Task: Add Attachment from Trello to Card Card0000000042 in Board Board0000000011 in Workspace WS0000000004 in Trello. Add Cover Blue to Card Card0000000042 in Board Board0000000011 in Workspace WS0000000004 in Trello. Add "Copy Card To …" Button titled Button0000000042 to "bottom" of the list "To Do" to Card Card0000000042 in Board Board0000000011 in Workspace WS0000000004 in Trello. Add Description DS0000000042 to Card Card0000000042 in Board Board0000000011 in Workspace WS0000000004 in Trello. Add Comment CM0000000042 to Card Card0000000042 in Board Board0000000011 in Workspace WS0000000004 in Trello
Action: Mouse moved to (386, 383)
Screenshot: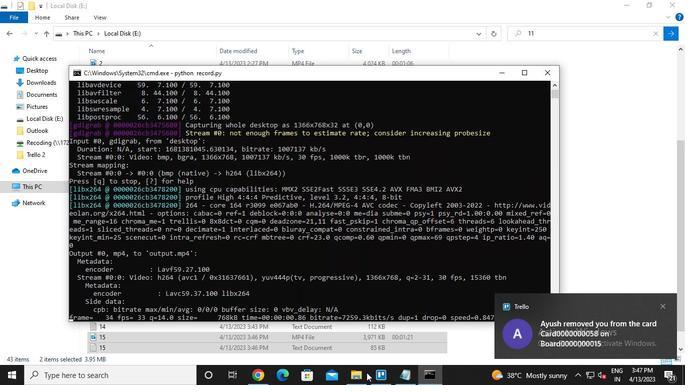 
Action: Mouse pressed left at (386, 383)
Screenshot: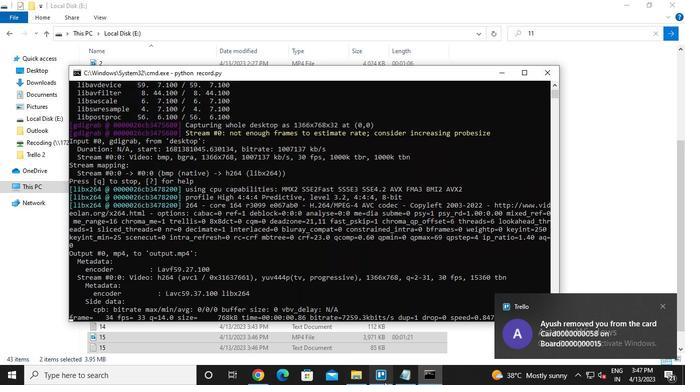 
Action: Mouse moved to (205, 188)
Screenshot: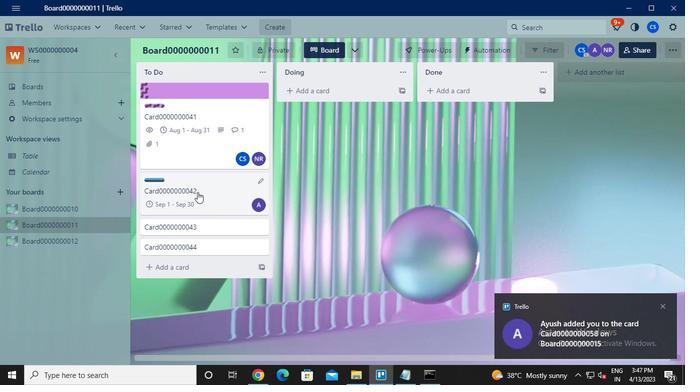 
Action: Mouse pressed left at (205, 188)
Screenshot: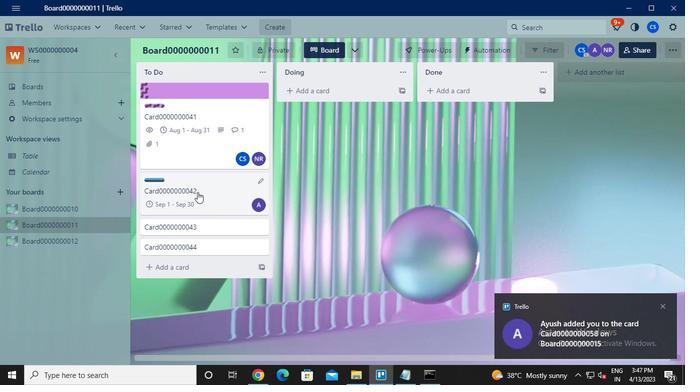 
Action: Mouse moved to (473, 206)
Screenshot: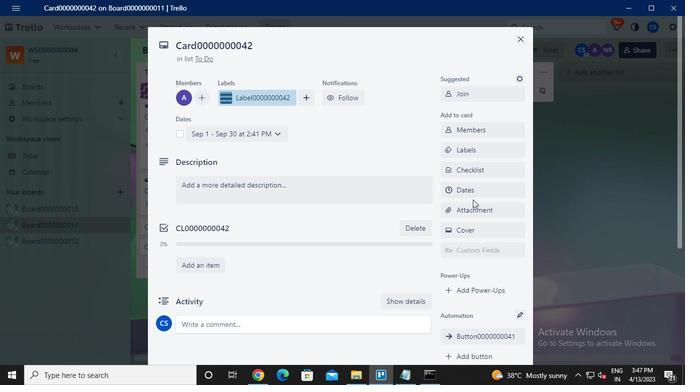 
Action: Mouse pressed left at (473, 206)
Screenshot: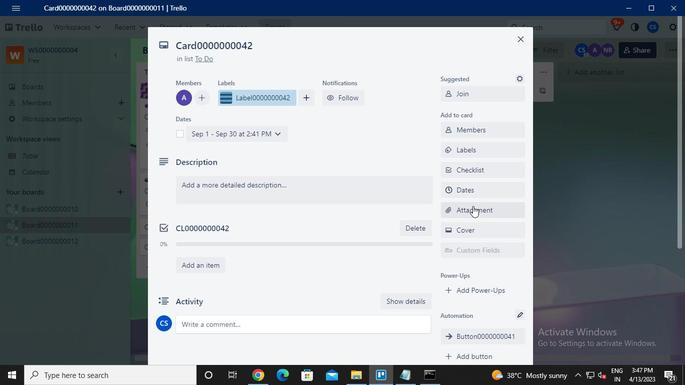 
Action: Mouse moved to (479, 114)
Screenshot: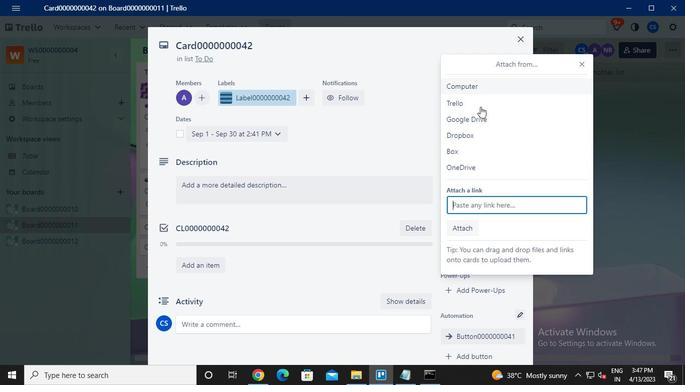 
Action: Mouse pressed left at (479, 114)
Screenshot: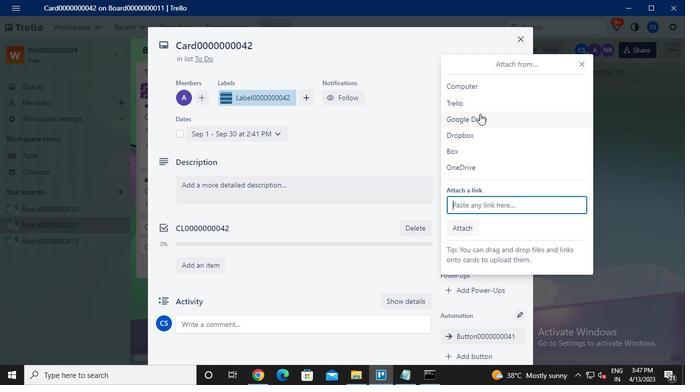 
Action: Mouse moved to (152, 169)
Screenshot: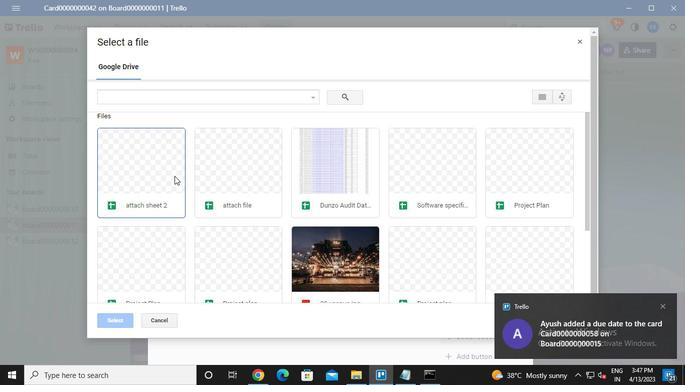 
Action: Mouse pressed left at (152, 169)
Screenshot: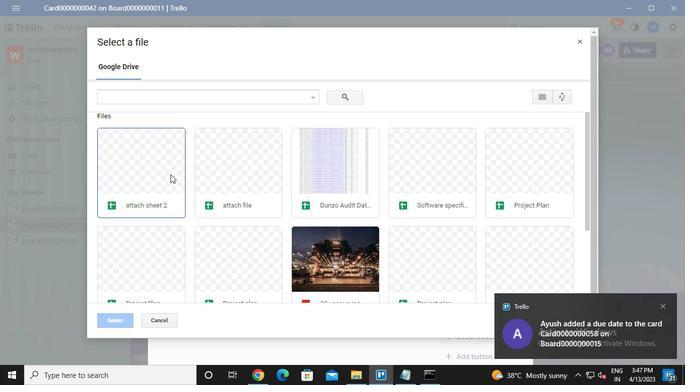 
Action: Mouse pressed left at (152, 169)
Screenshot: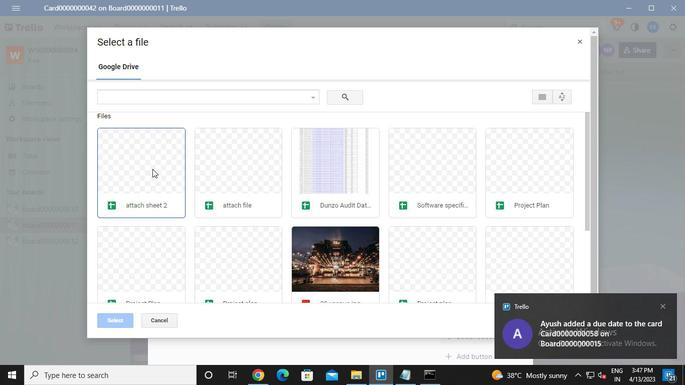 
Action: Mouse moved to (476, 226)
Screenshot: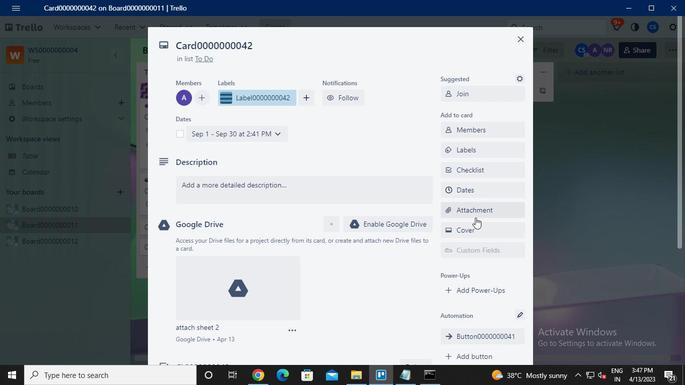 
Action: Mouse pressed left at (476, 226)
Screenshot: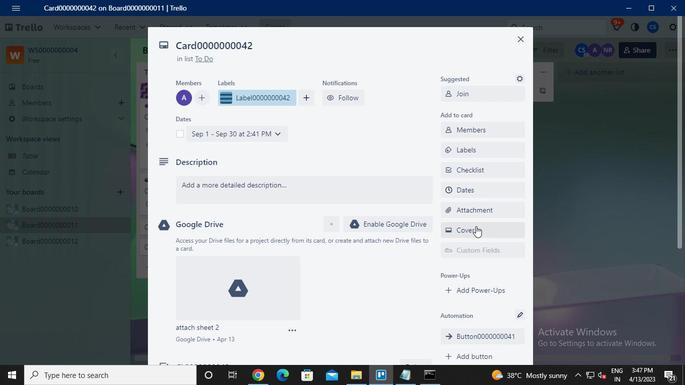 
Action: Mouse moved to (461, 184)
Screenshot: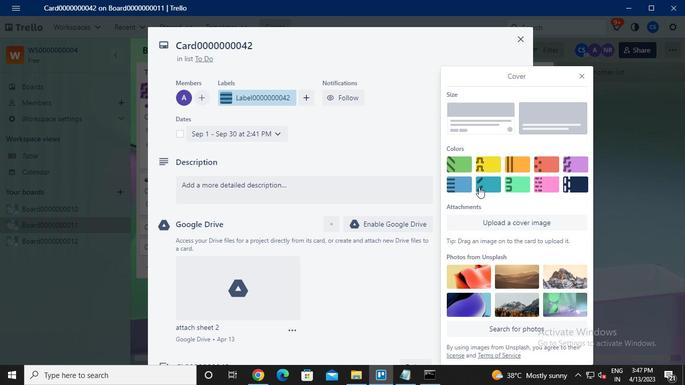 
Action: Mouse pressed left at (461, 184)
Screenshot: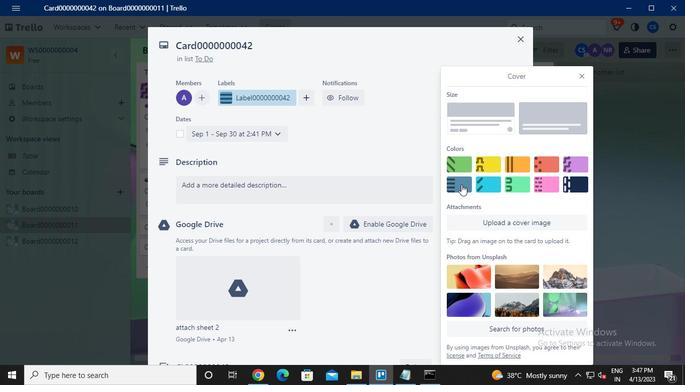
Action: Mouse moved to (587, 58)
Screenshot: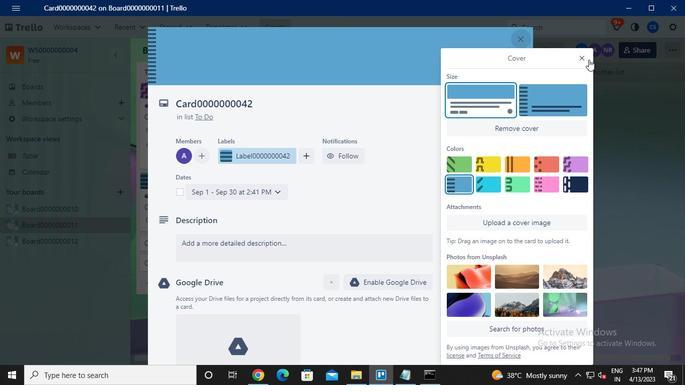 
Action: Mouse pressed left at (587, 58)
Screenshot: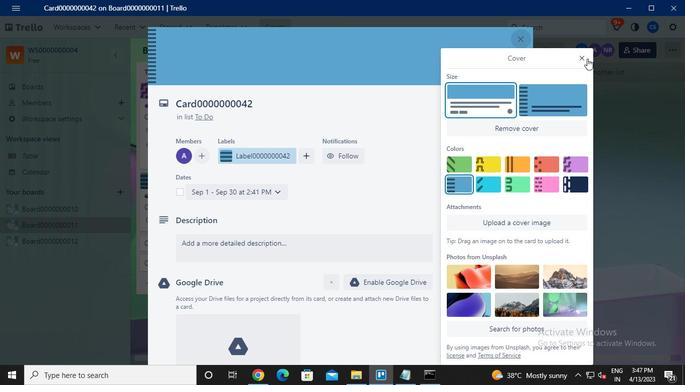 
Action: Mouse moved to (477, 193)
Screenshot: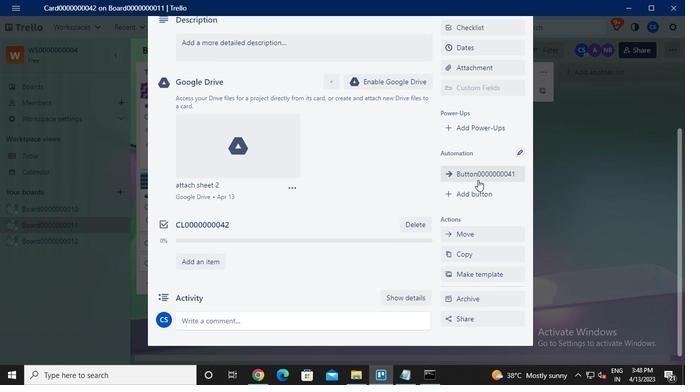 
Action: Mouse pressed left at (477, 193)
Screenshot: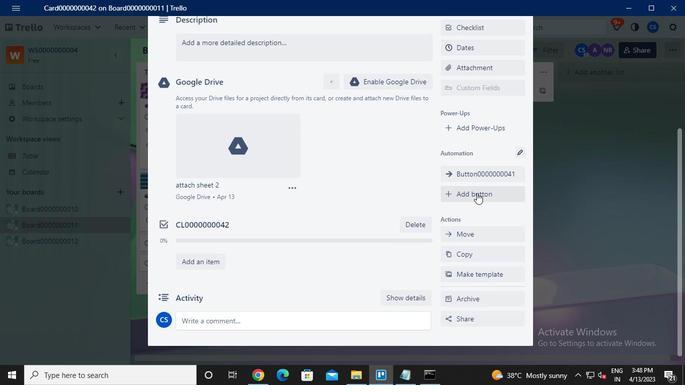 
Action: Mouse moved to (495, 116)
Screenshot: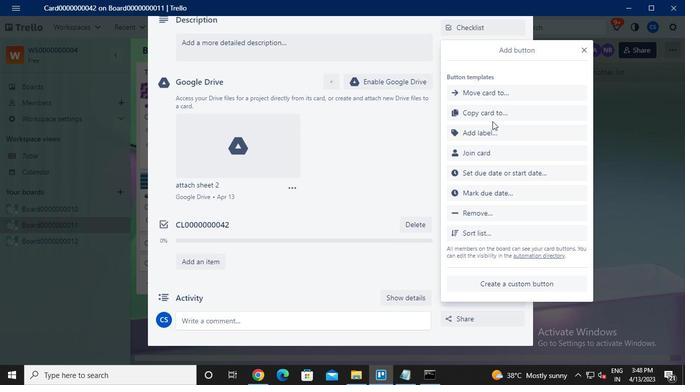 
Action: Mouse pressed left at (495, 116)
Screenshot: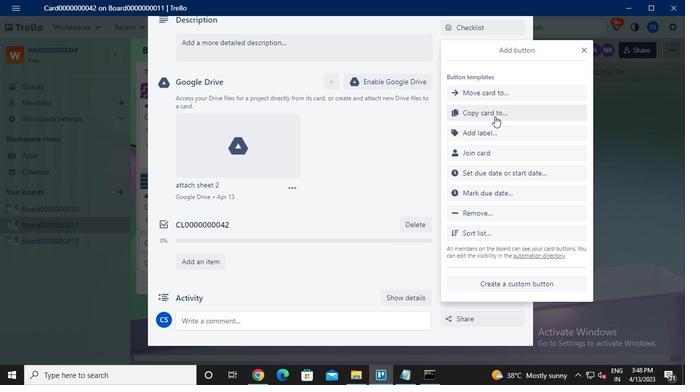 
Action: Mouse moved to (490, 120)
Screenshot: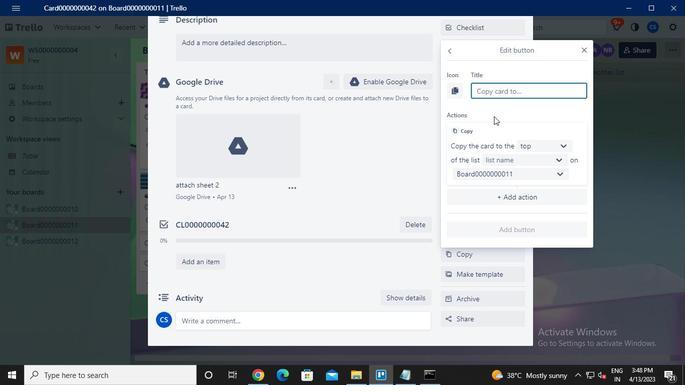 
Action: Keyboard Key.caps_lock
Screenshot: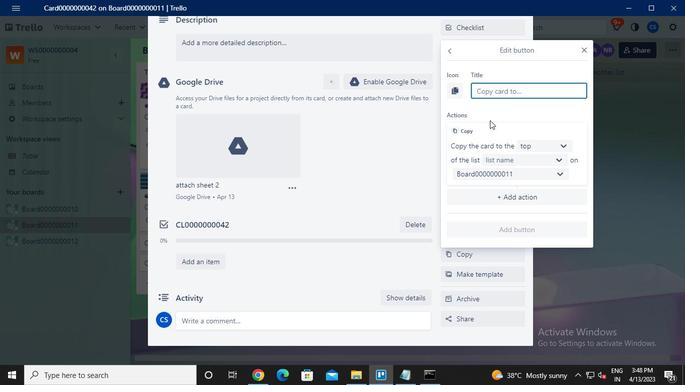 
Action: Keyboard Key.caps_lock
Screenshot: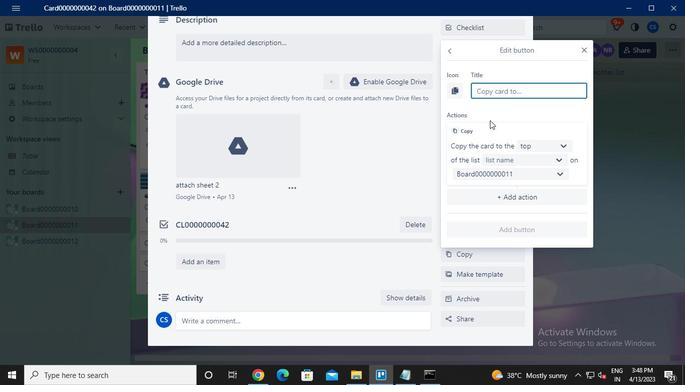 
Action: Keyboard b
Screenshot: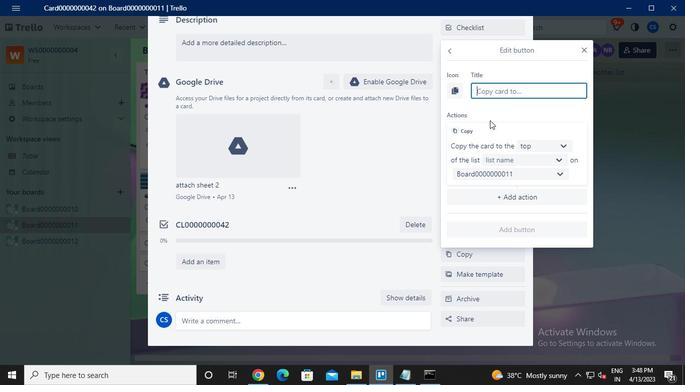
Action: Keyboard Key.caps_lock
Screenshot: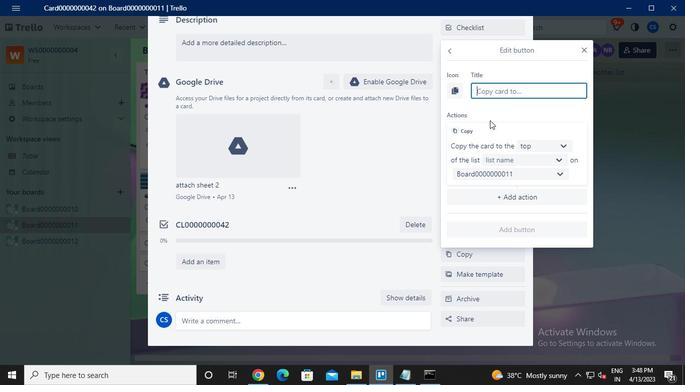
Action: Keyboard u
Screenshot: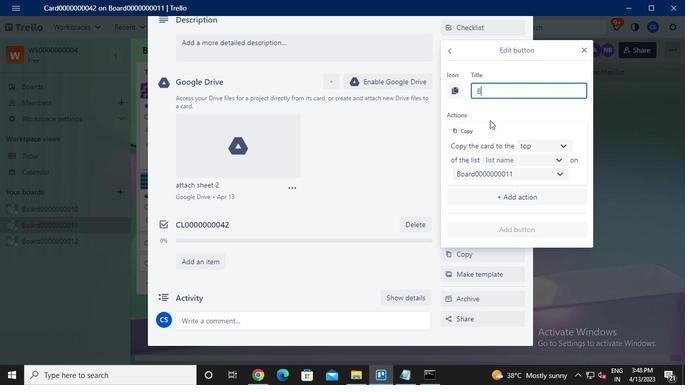 
Action: Keyboard t
Screenshot: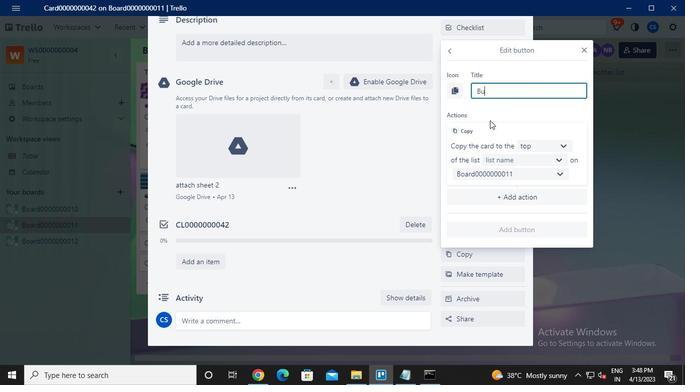 
Action: Keyboard t
Screenshot: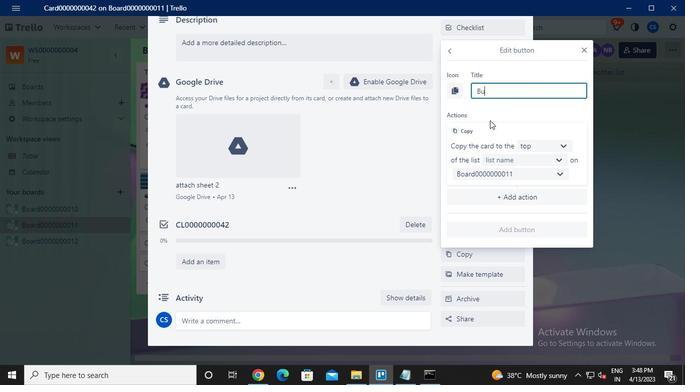 
Action: Keyboard o
Screenshot: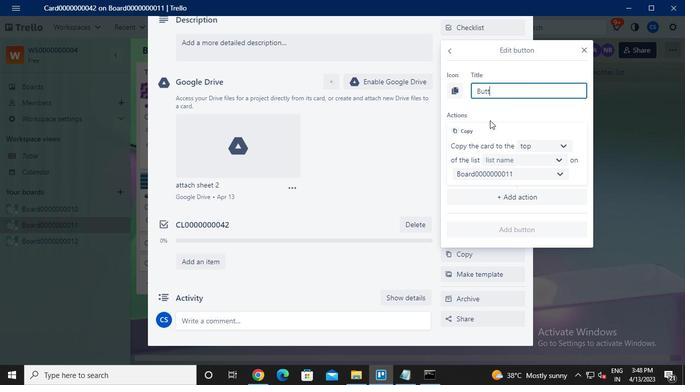 
Action: Keyboard n
Screenshot: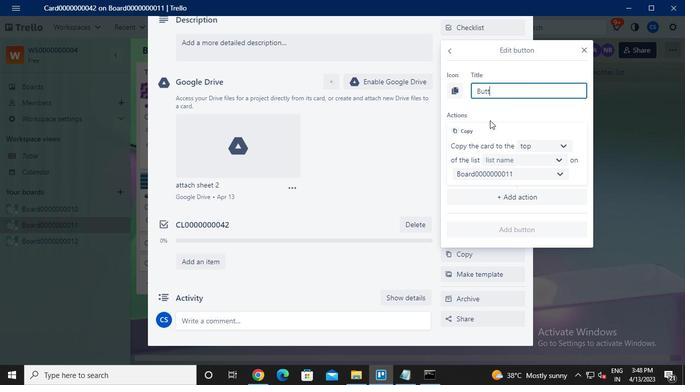 
Action: Keyboard <96>
Screenshot: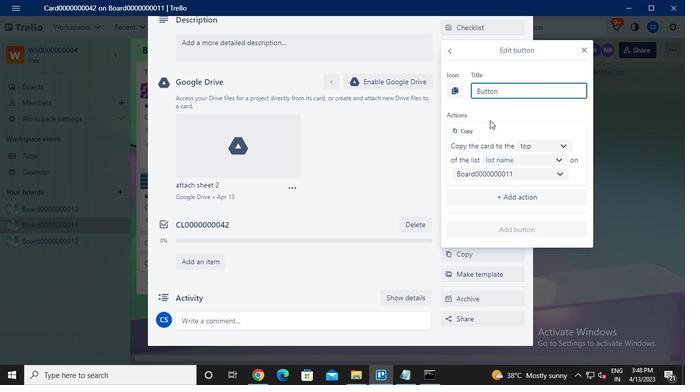 
Action: Keyboard <96>
Screenshot: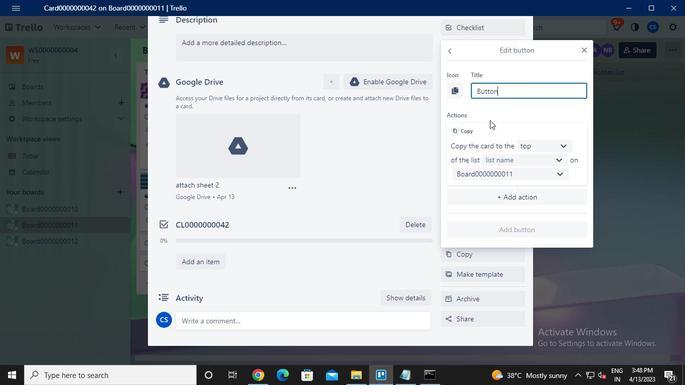
Action: Keyboard <96>
Screenshot: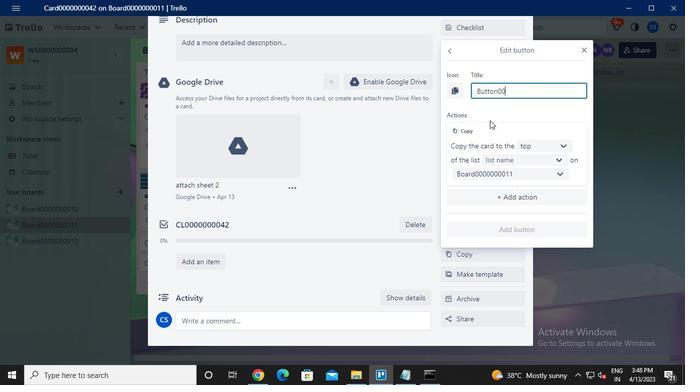 
Action: Keyboard <96>
Screenshot: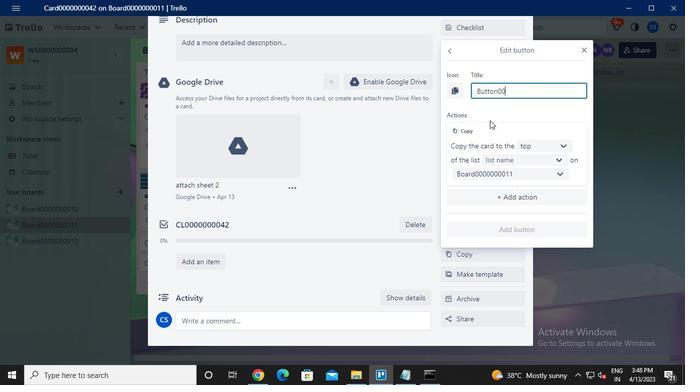 
Action: Keyboard <96>
Screenshot: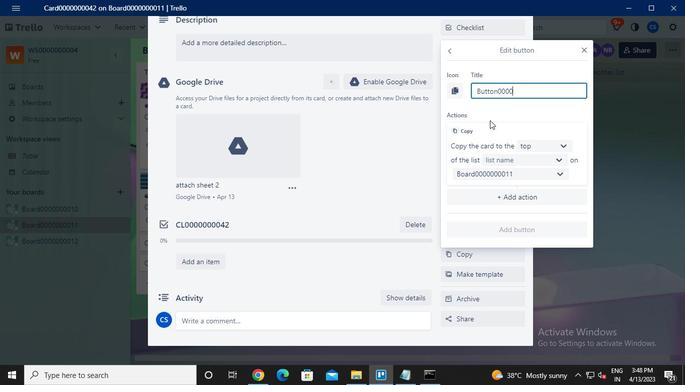 
Action: Keyboard <96>
Screenshot: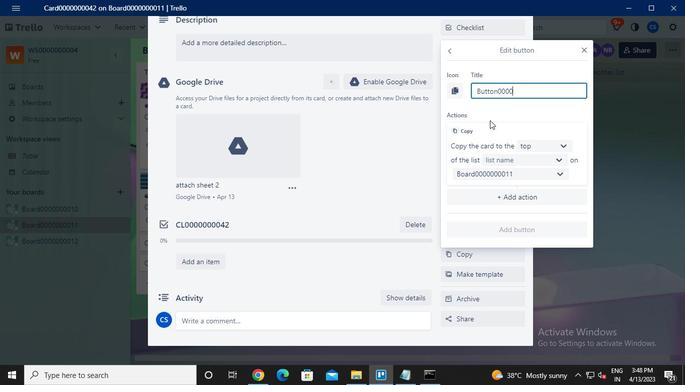 
Action: Keyboard <96>
Screenshot: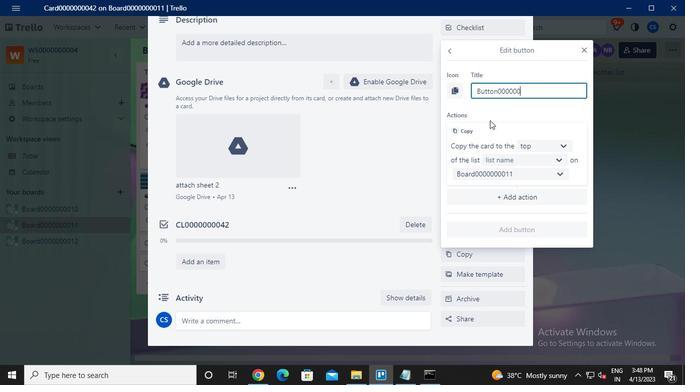 
Action: Keyboard <96>
Screenshot: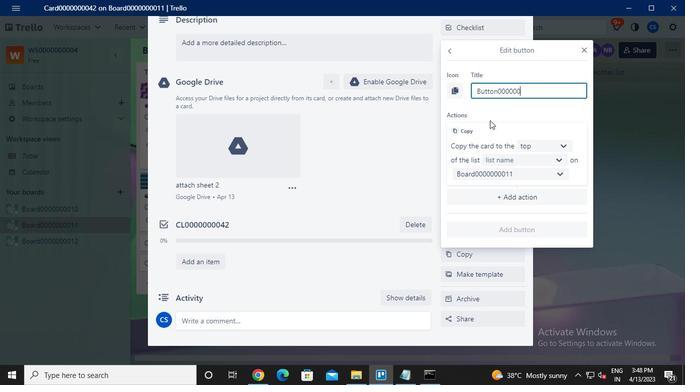 
Action: Keyboard <100>
Screenshot: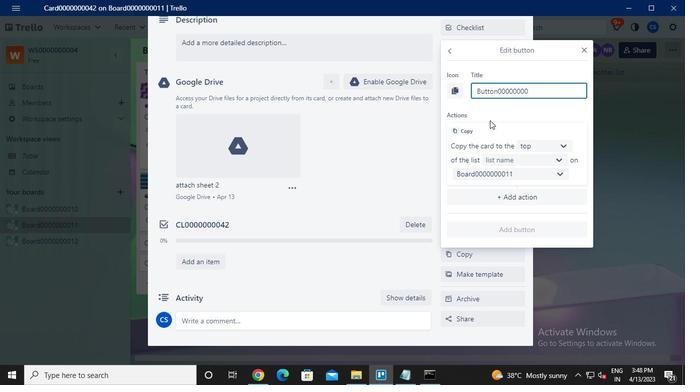 
Action: Keyboard <98>
Screenshot: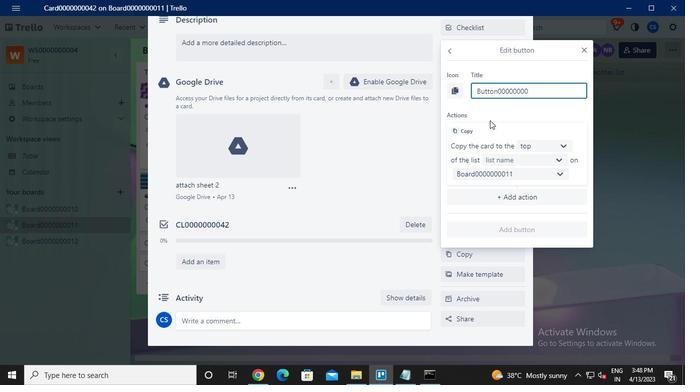 
Action: Mouse moved to (525, 162)
Screenshot: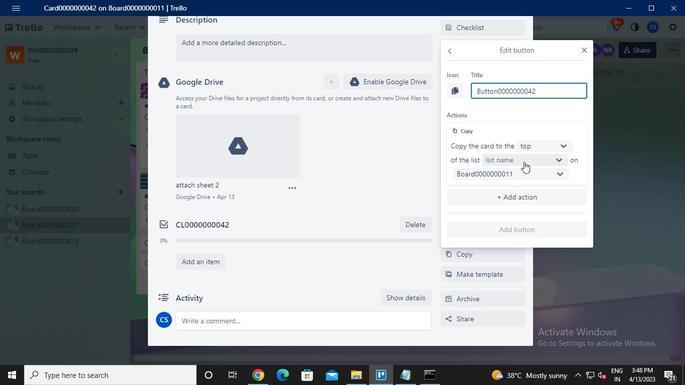 
Action: Mouse pressed left at (525, 162)
Screenshot: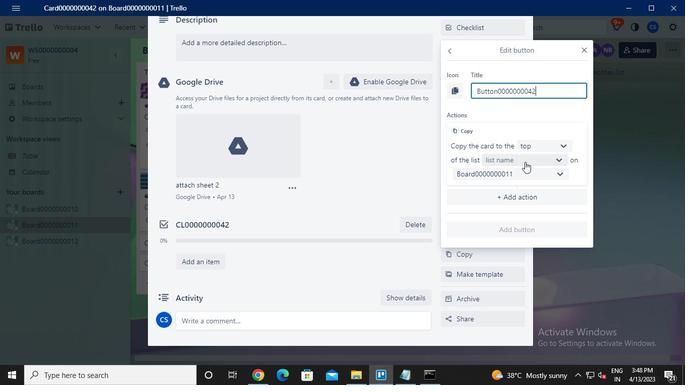 
Action: Mouse moved to (515, 186)
Screenshot: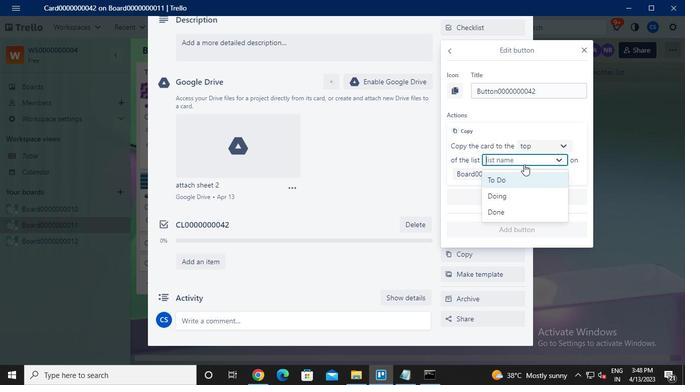 
Action: Mouse pressed left at (515, 186)
Screenshot: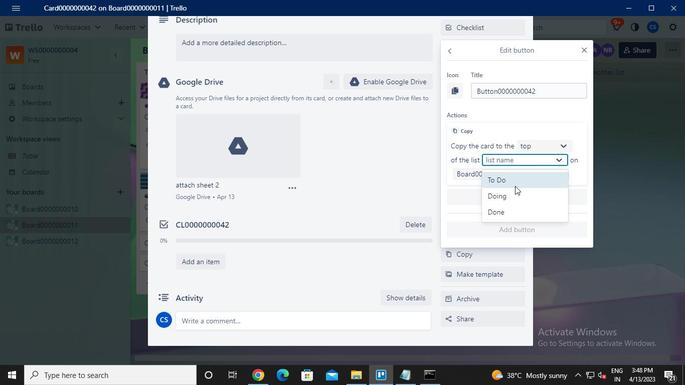 
Action: Mouse moved to (521, 230)
Screenshot: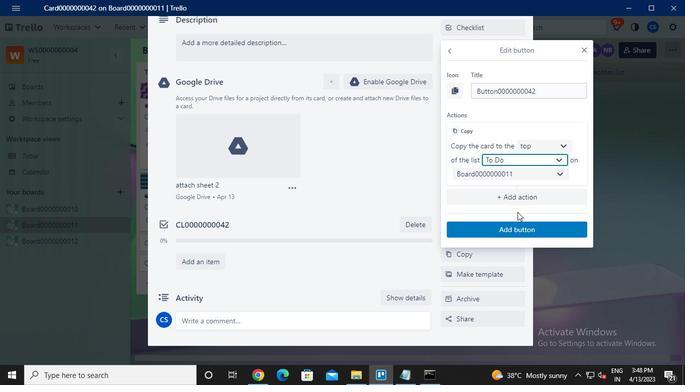
Action: Mouse pressed left at (521, 230)
Screenshot: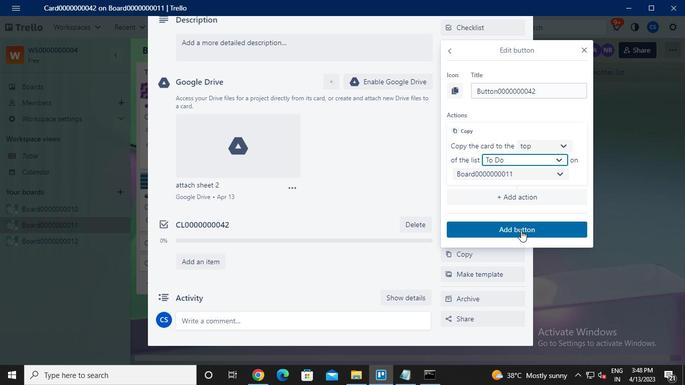 
Action: Mouse moved to (262, 195)
Screenshot: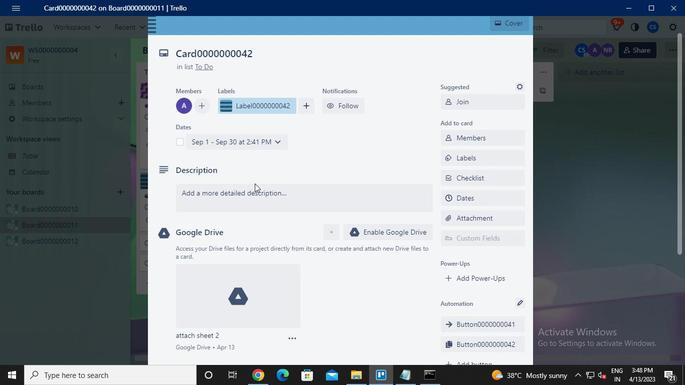 
Action: Mouse pressed left at (262, 195)
Screenshot: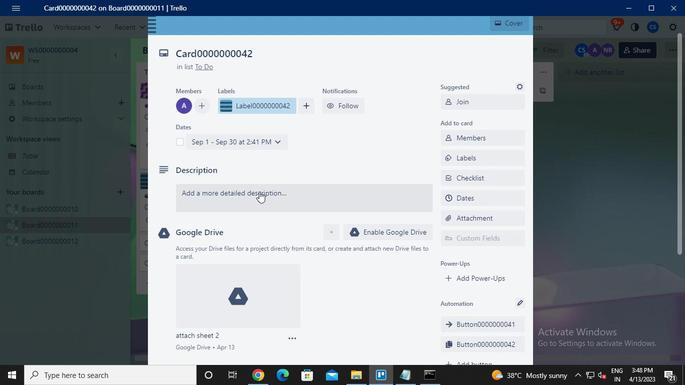
Action: Keyboard Key.caps_lock
Screenshot: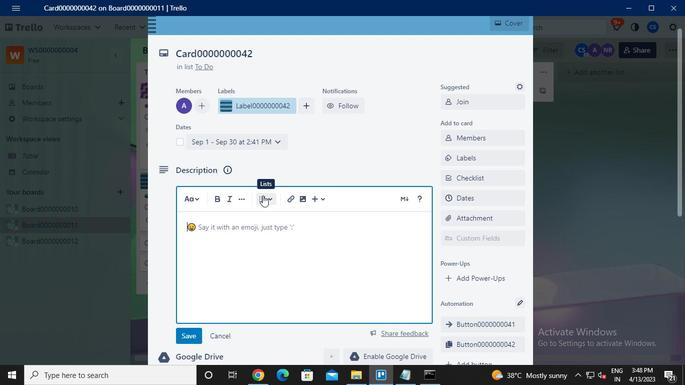 
Action: Keyboard d
Screenshot: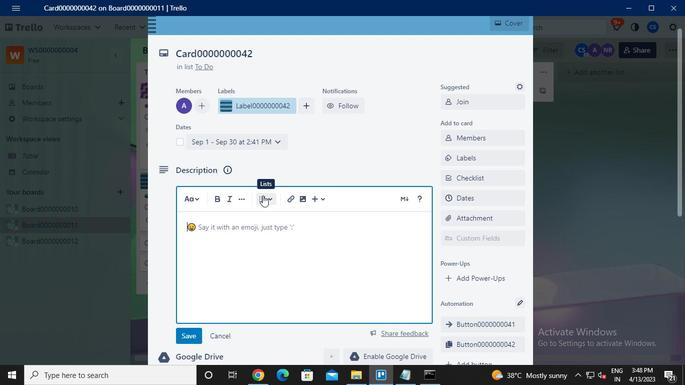 
Action: Keyboard s
Screenshot: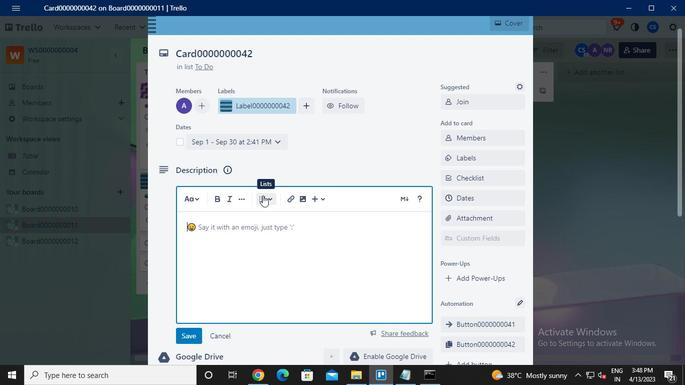 
Action: Keyboard <96>
Screenshot: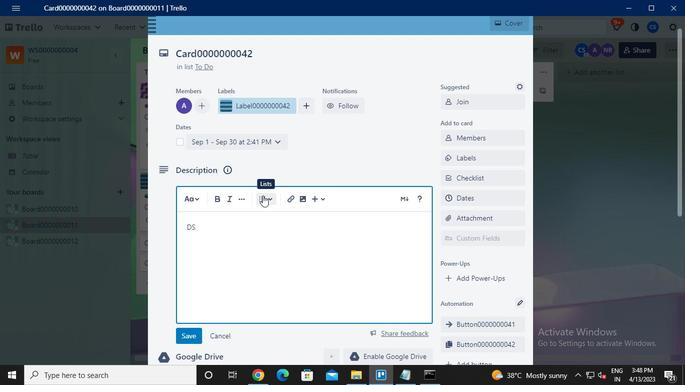 
Action: Keyboard <96>
Screenshot: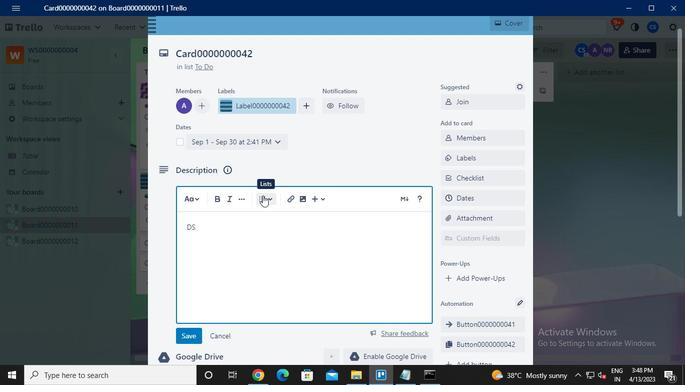 
Action: Keyboard <96>
Screenshot: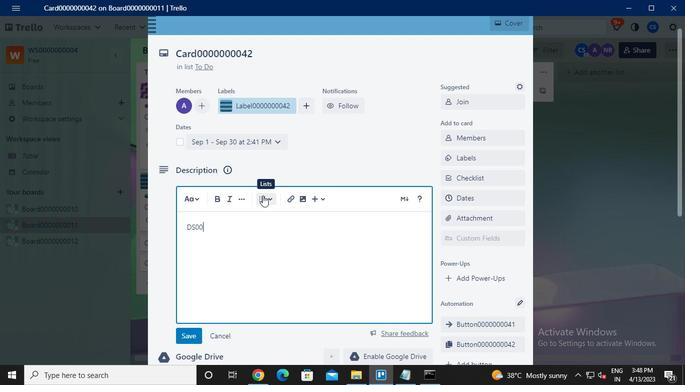 
Action: Keyboard <96>
Screenshot: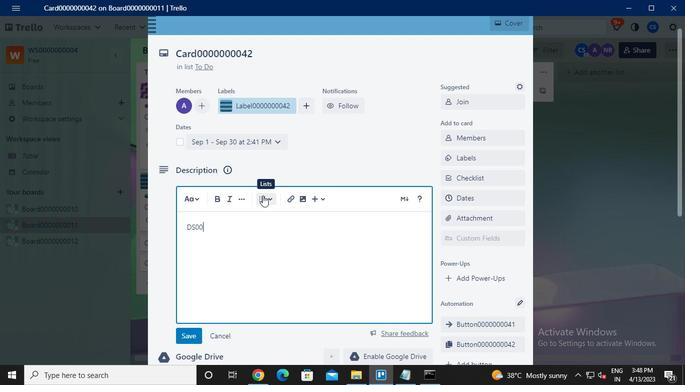 
Action: Keyboard <96>
Screenshot: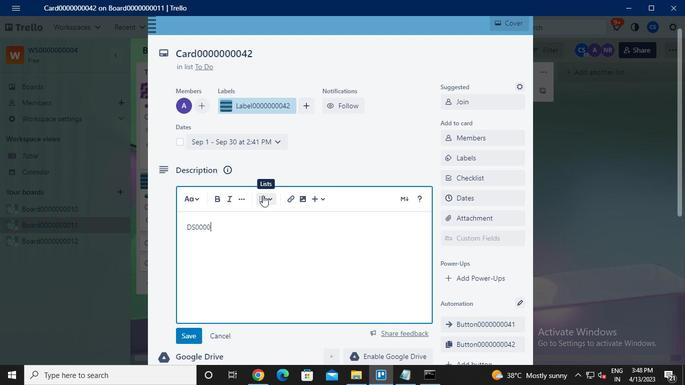 
Action: Keyboard <96>
Screenshot: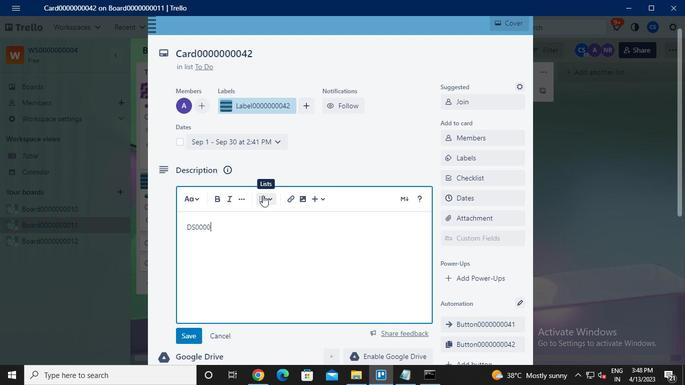
Action: Keyboard <96>
Screenshot: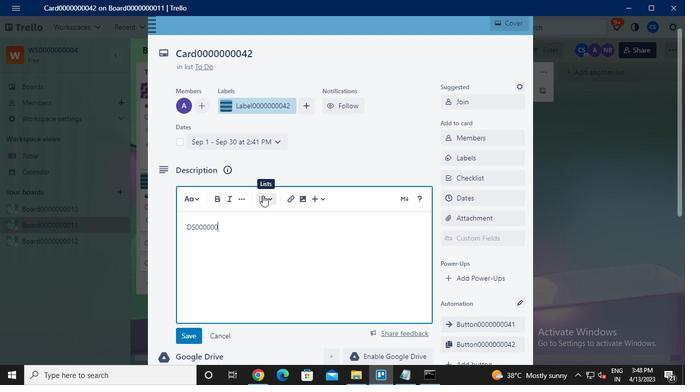 
Action: Keyboard <96>
Screenshot: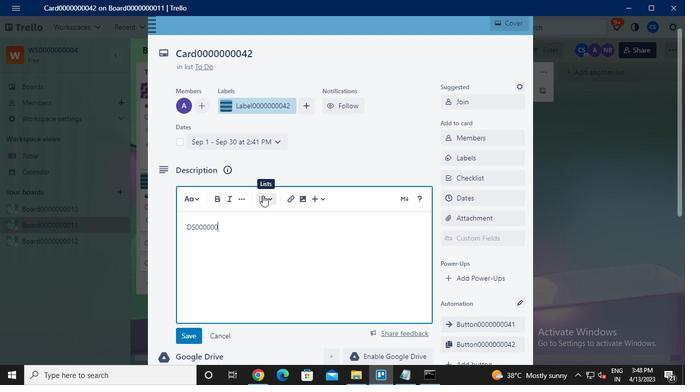 
Action: Keyboard <100>
Screenshot: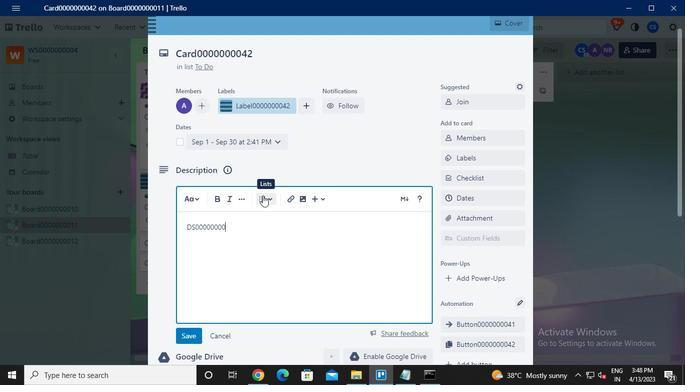 
Action: Keyboard <98>
Screenshot: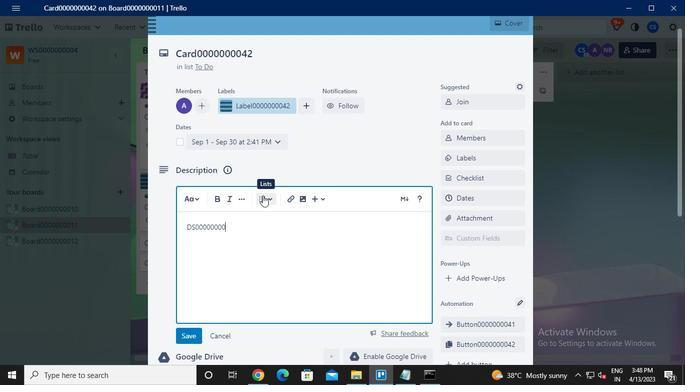 
Action: Mouse moved to (191, 334)
Screenshot: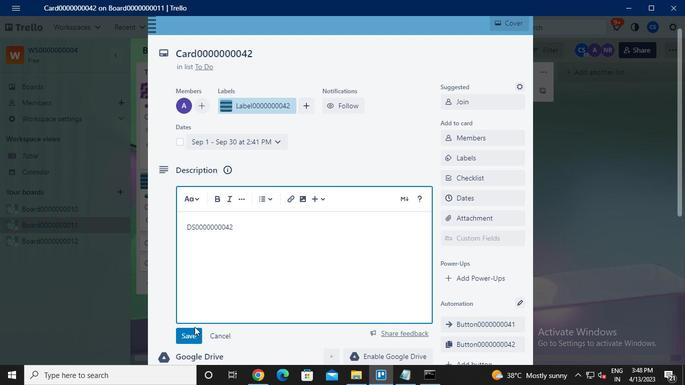 
Action: Mouse pressed left at (191, 334)
Screenshot: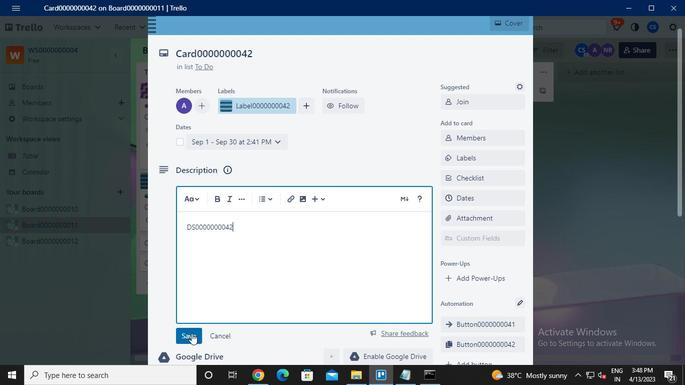 
Action: Mouse moved to (251, 264)
Screenshot: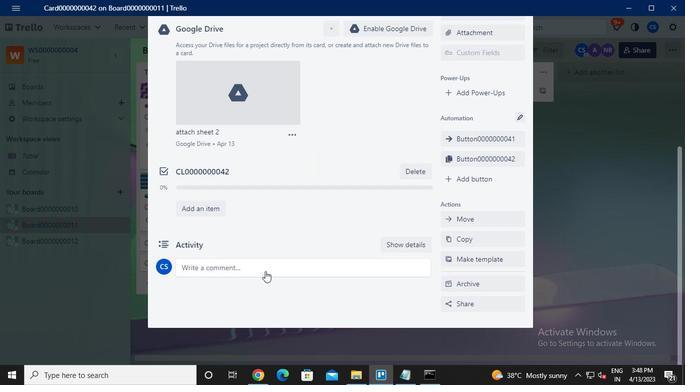 
Action: Mouse pressed left at (251, 264)
Screenshot: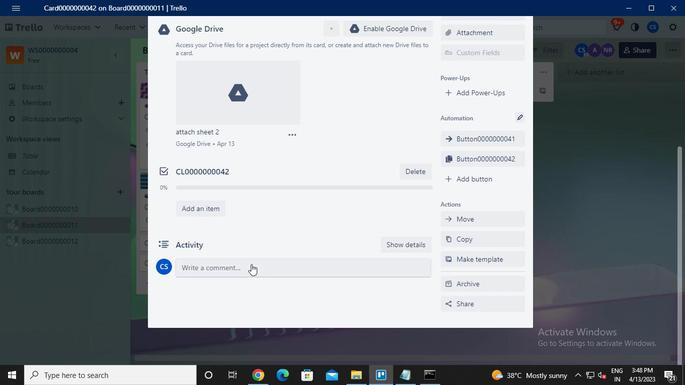 
Action: Keyboard c
Screenshot: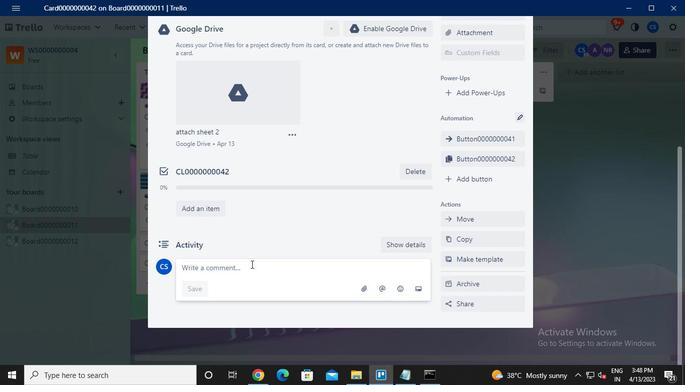 
Action: Keyboard m
Screenshot: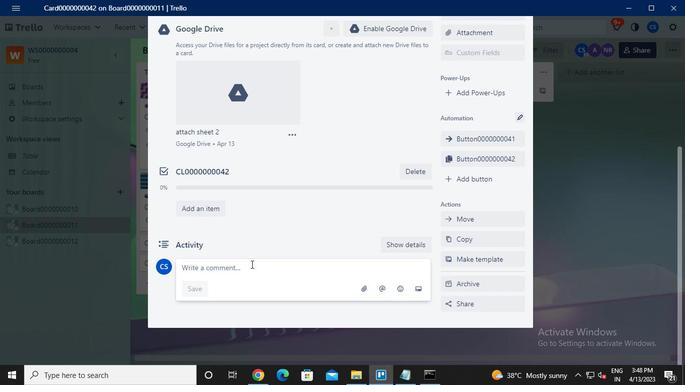 
Action: Keyboard <96>
Screenshot: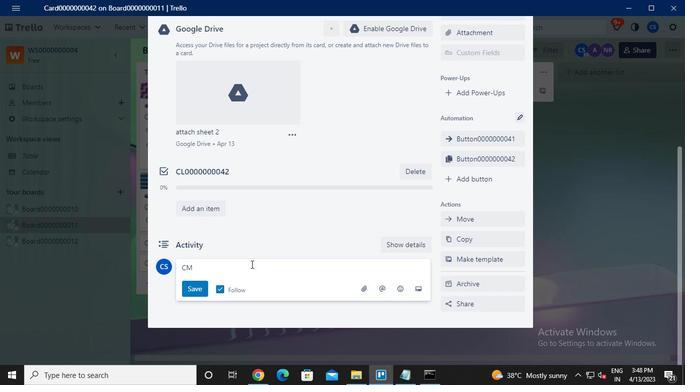 
Action: Keyboard <96>
Screenshot: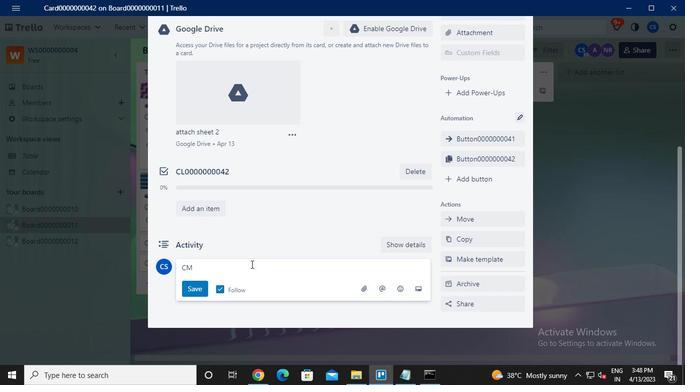 
Action: Keyboard <96>
Screenshot: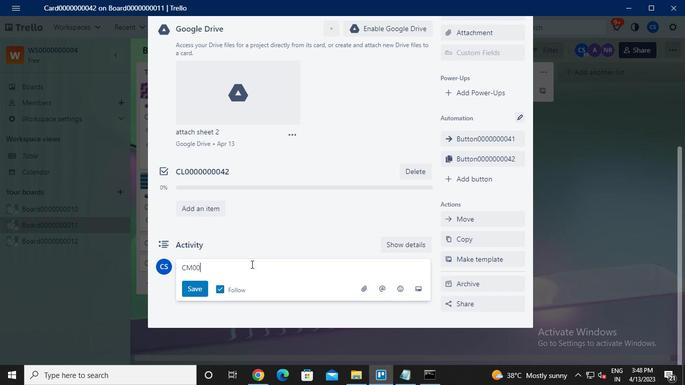 
Action: Keyboard <96>
Screenshot: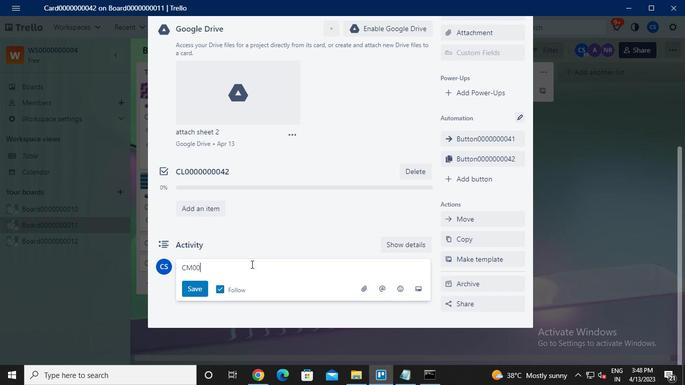 
Action: Keyboard <96>
Screenshot: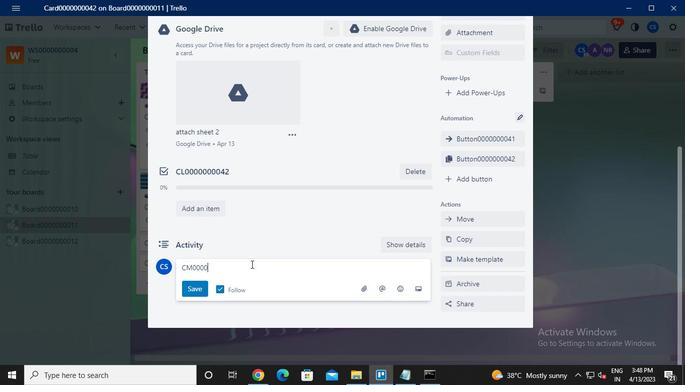 
Action: Keyboard <96>
Screenshot: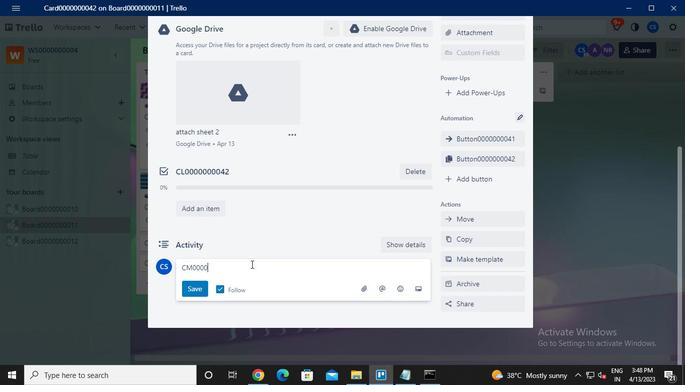 
Action: Keyboard <96>
Screenshot: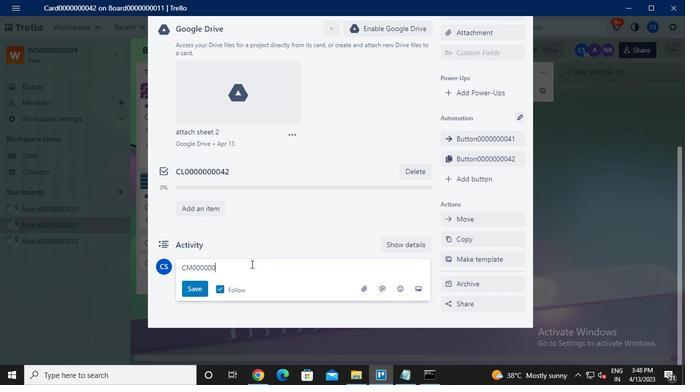 
Action: Keyboard <96>
Screenshot: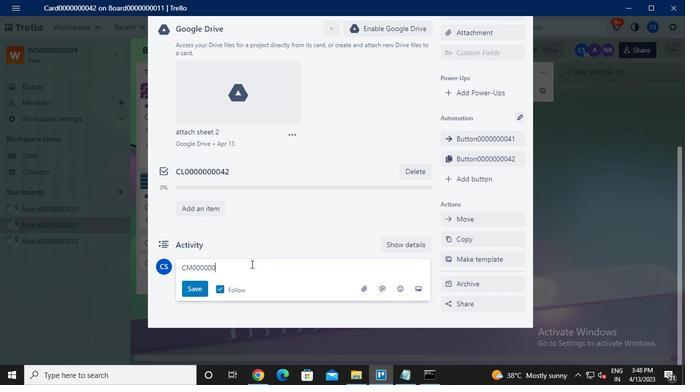 
Action: Keyboard <100>
Screenshot: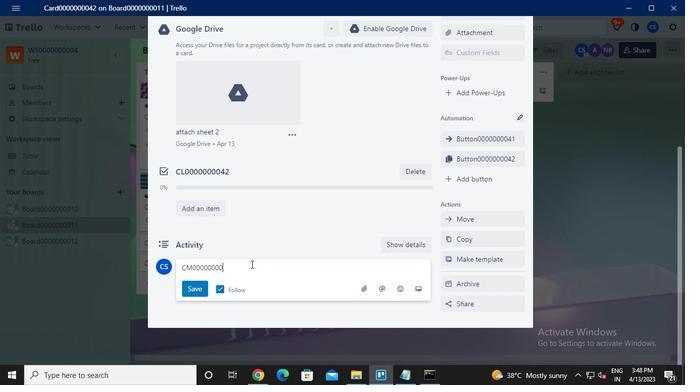 
Action: Keyboard <98>
Screenshot: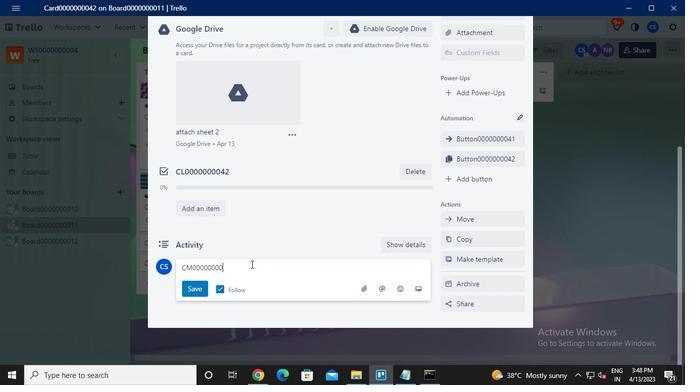 
Action: Mouse moved to (185, 289)
Screenshot: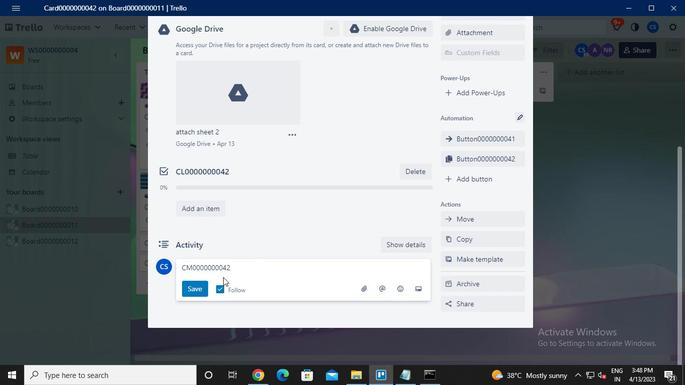 
Action: Mouse pressed left at (185, 289)
Screenshot: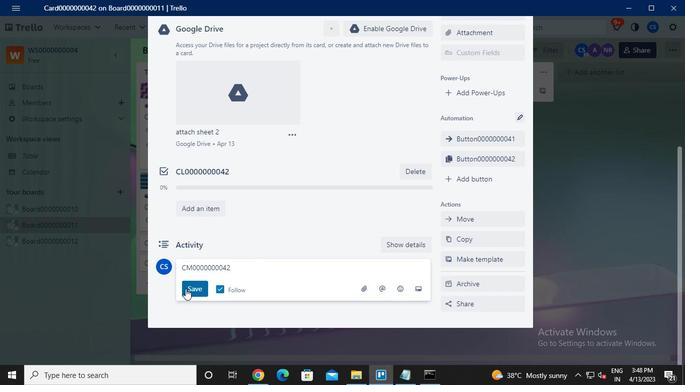 
Action: Mouse moved to (435, 372)
Screenshot: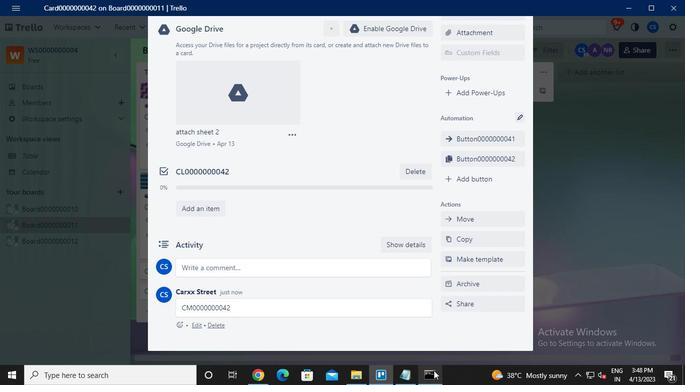 
Action: Mouse pressed left at (435, 372)
Screenshot: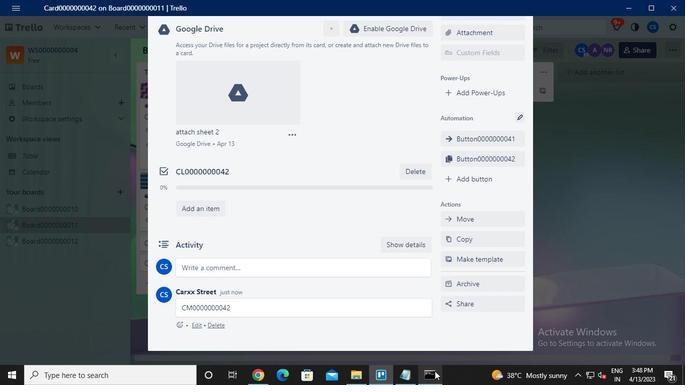 
Action: Mouse moved to (555, 74)
Screenshot: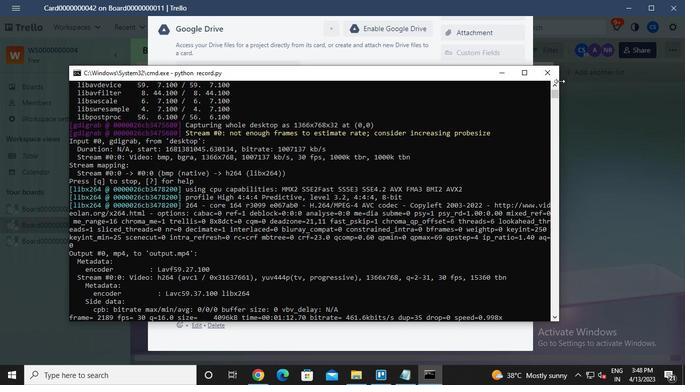 
Action: Mouse pressed left at (555, 74)
Screenshot: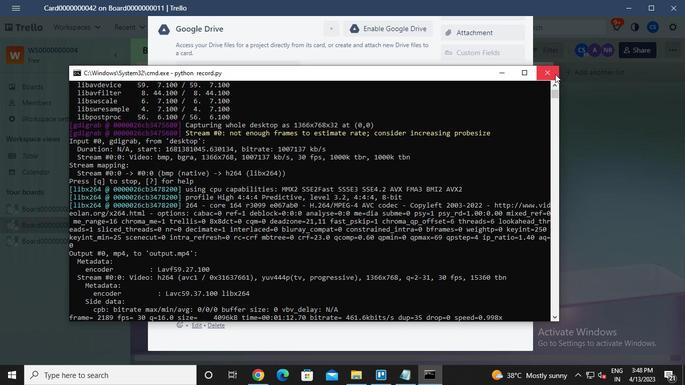 
Action: Mouse moved to (554, 73)
Screenshot: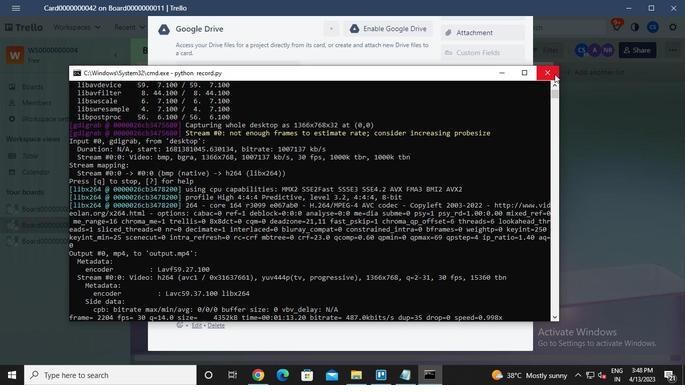 
